 Task: Filter tasks by status 'Deferred' in the task management application.
Action: Mouse moved to (15, 151)
Screenshot: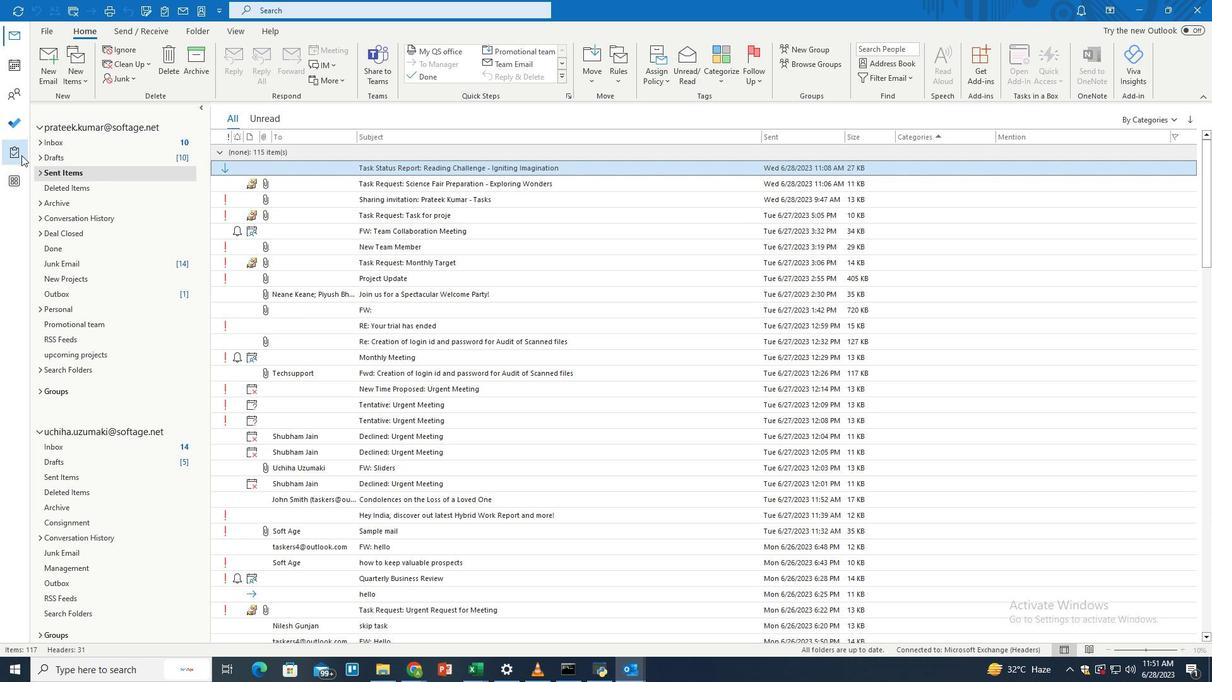 
Action: Mouse pressed left at (15, 151)
Screenshot: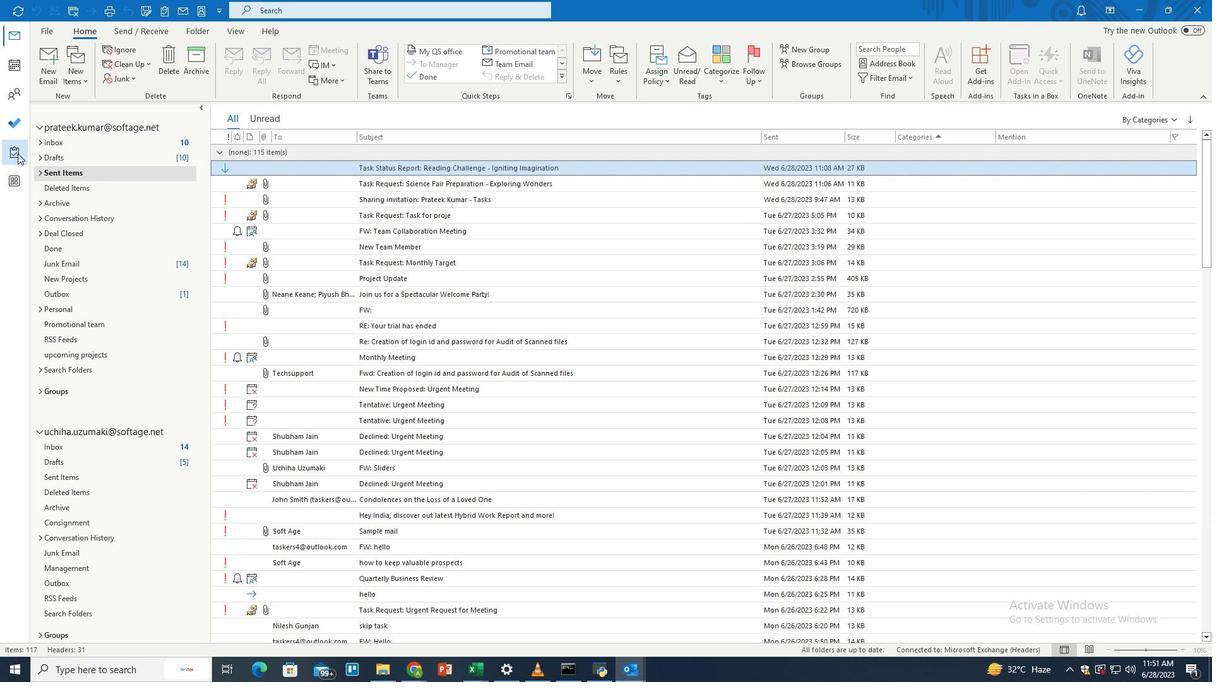 
Action: Mouse moved to (404, 12)
Screenshot: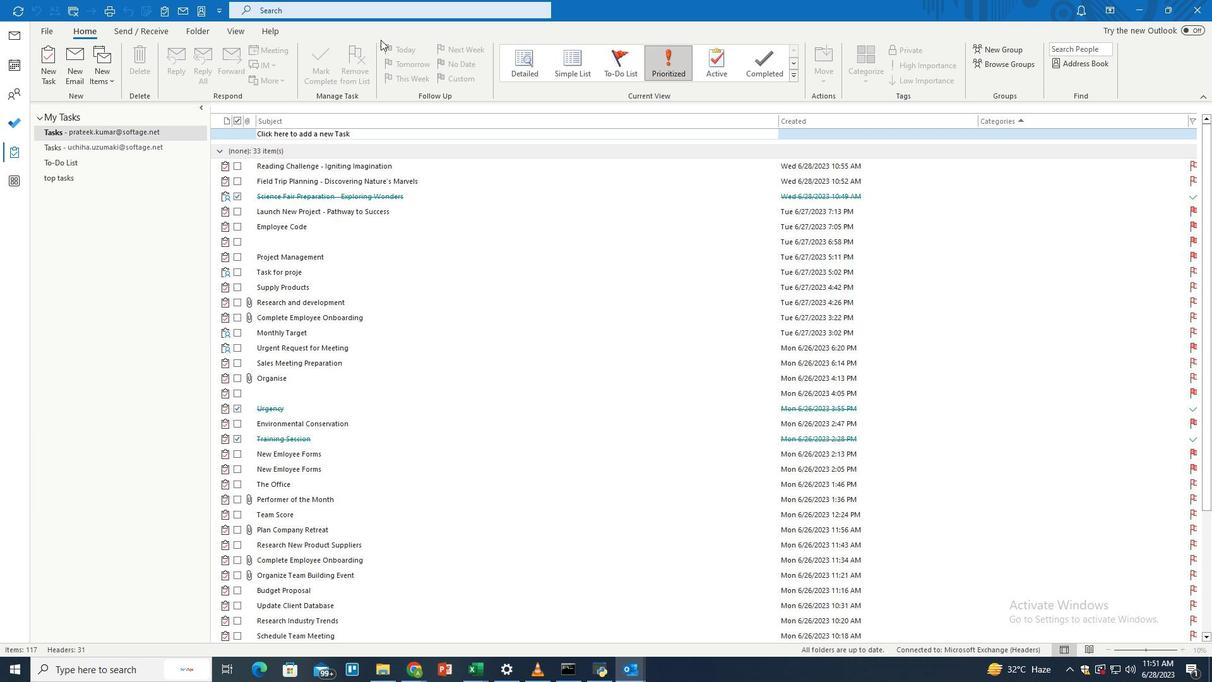 
Action: Mouse pressed left at (404, 12)
Screenshot: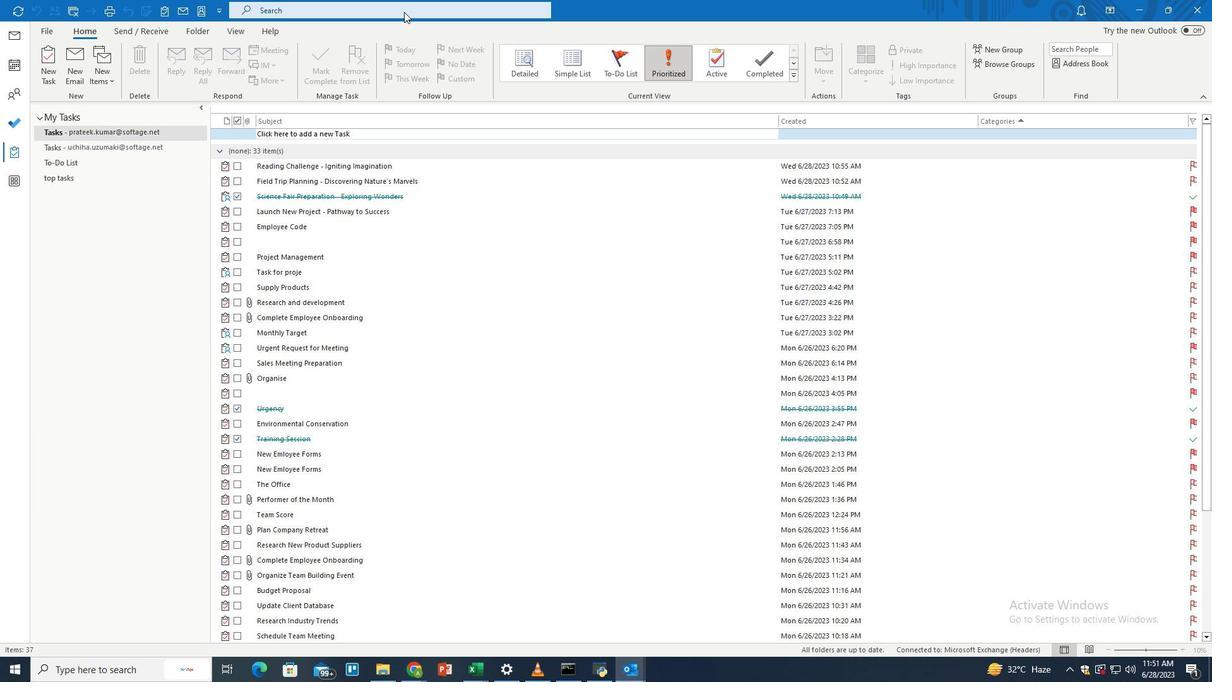 
Action: Mouse moved to (590, 10)
Screenshot: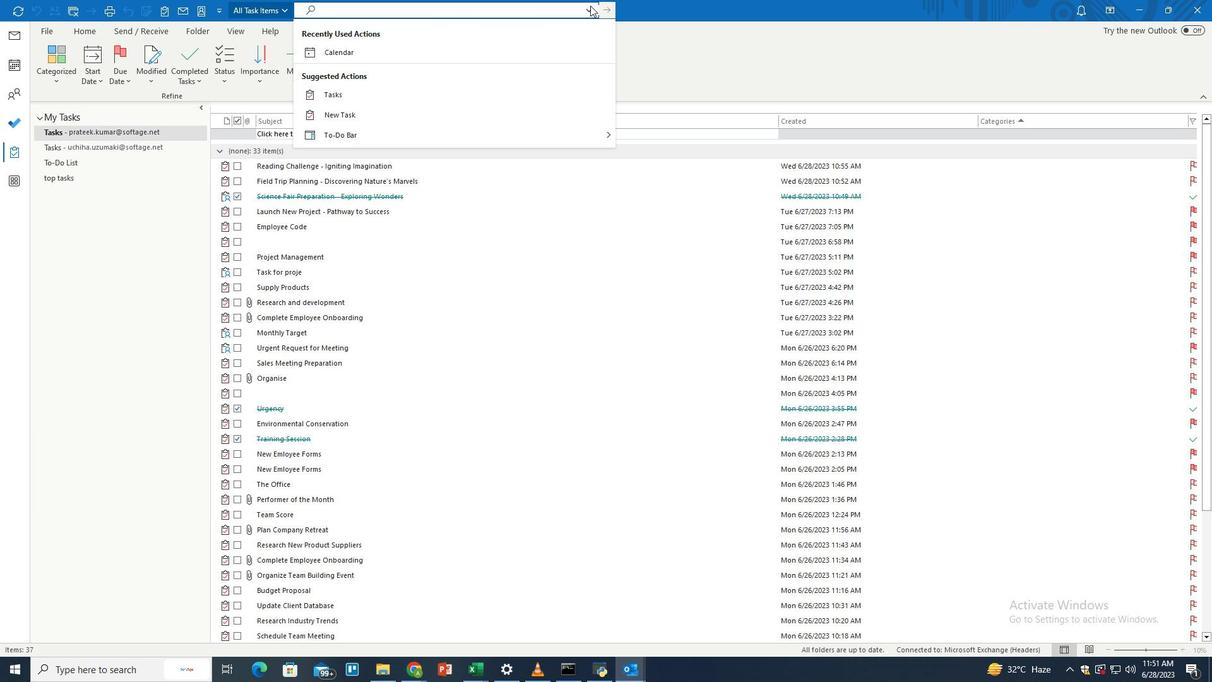 
Action: Mouse pressed left at (590, 10)
Screenshot: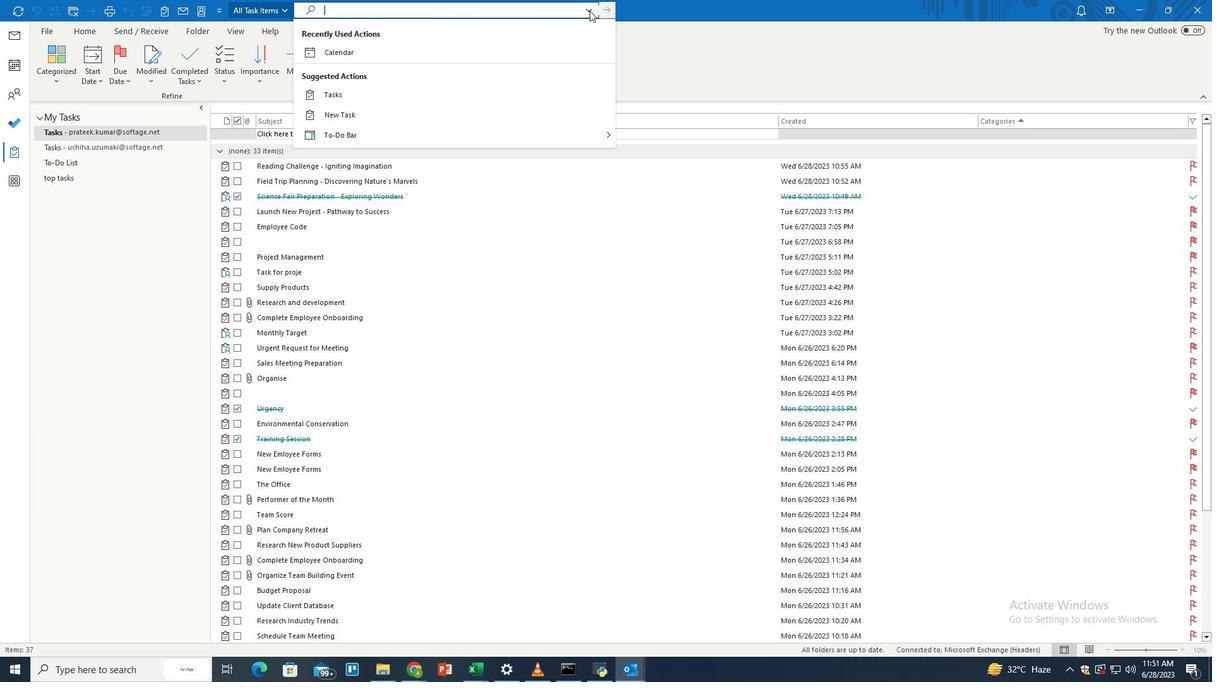
Action: Mouse moved to (372, 247)
Screenshot: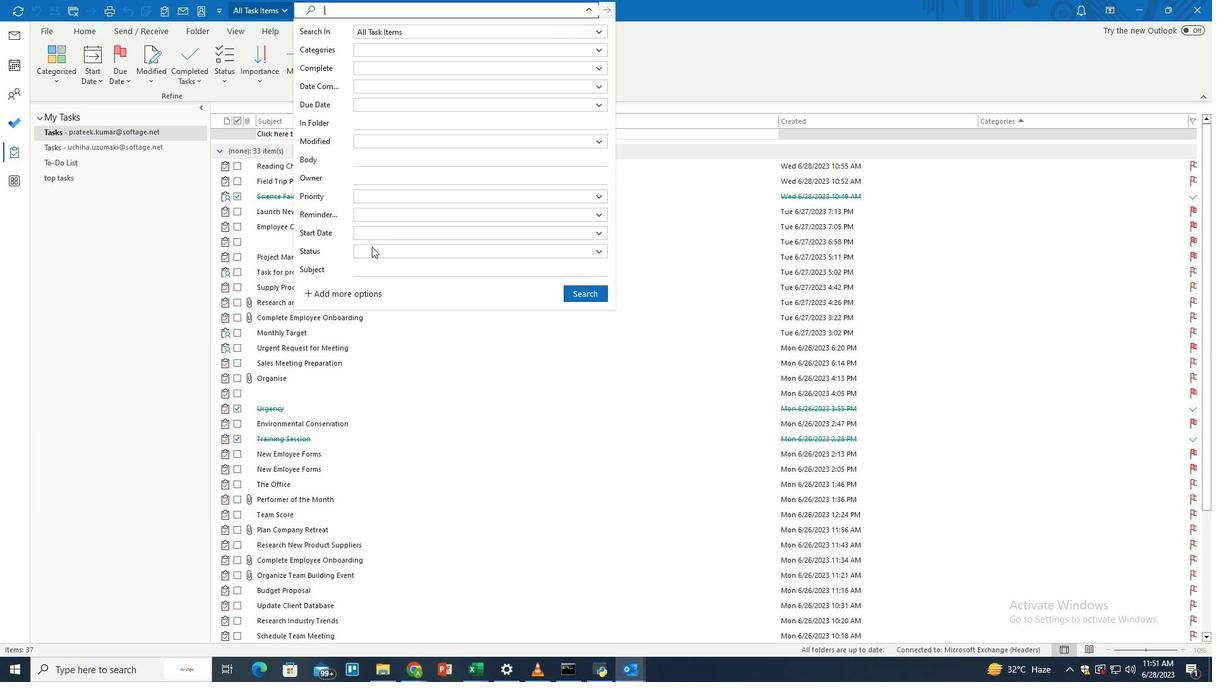 
Action: Mouse pressed left at (372, 247)
Screenshot: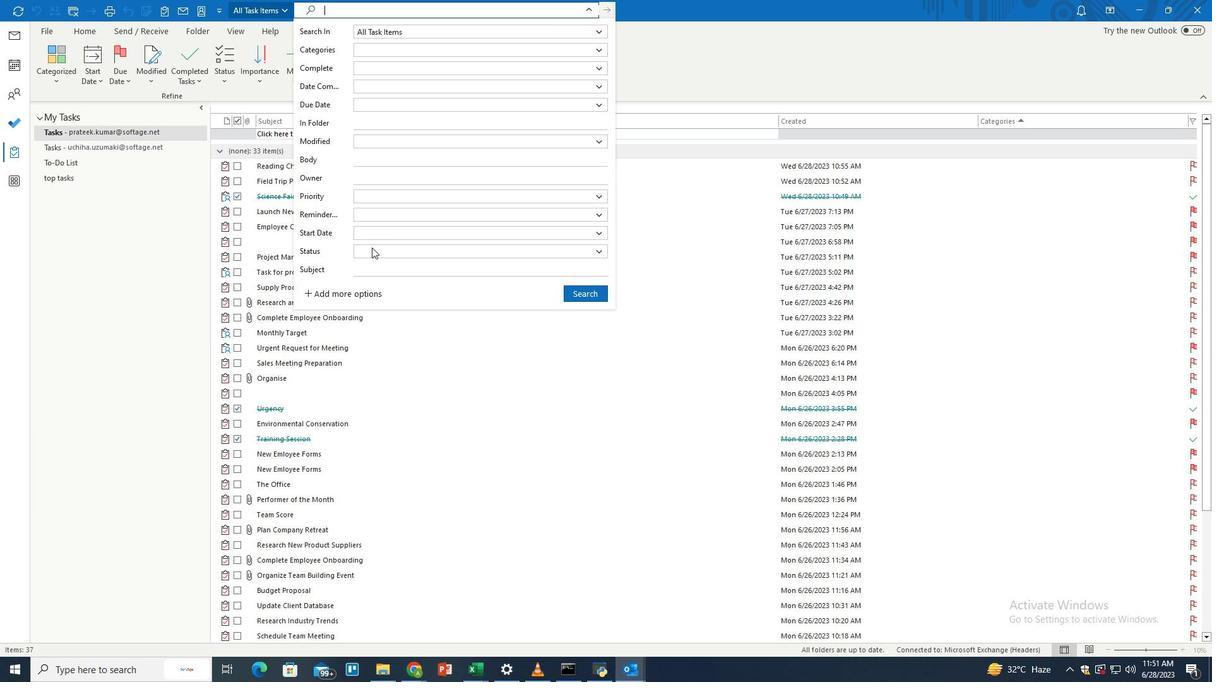 
Action: Mouse moved to (375, 320)
Screenshot: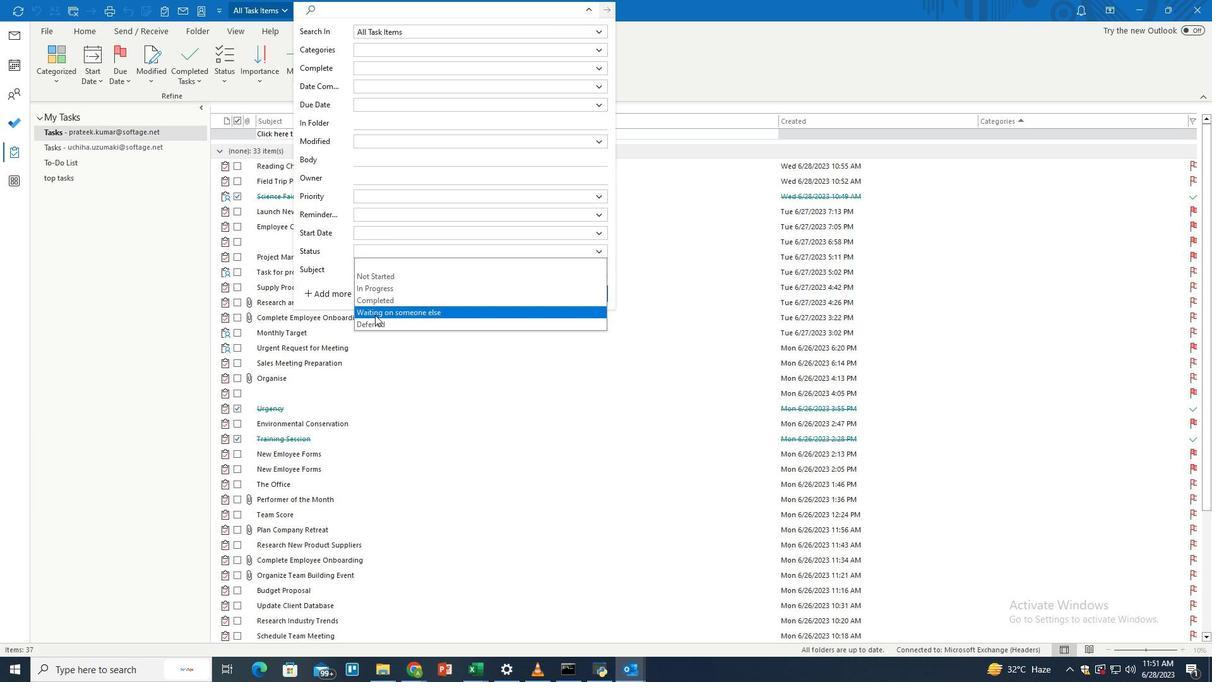 
Action: Mouse pressed left at (375, 320)
Screenshot: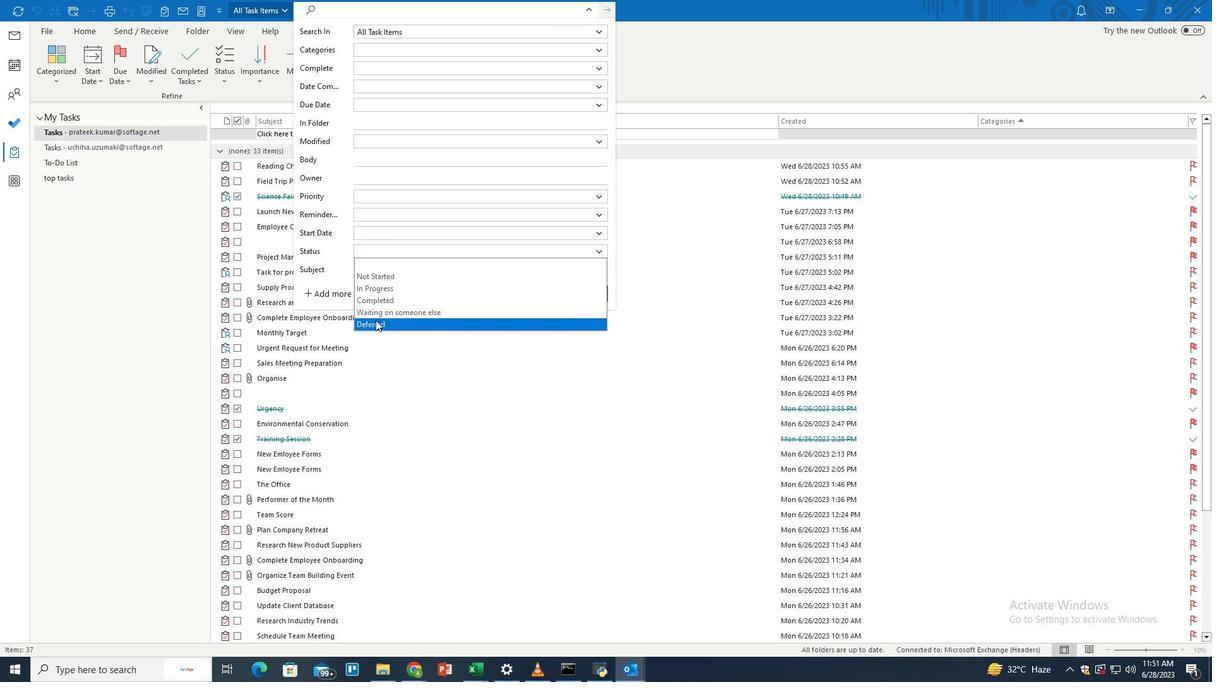 
Action: Mouse moved to (579, 293)
Screenshot: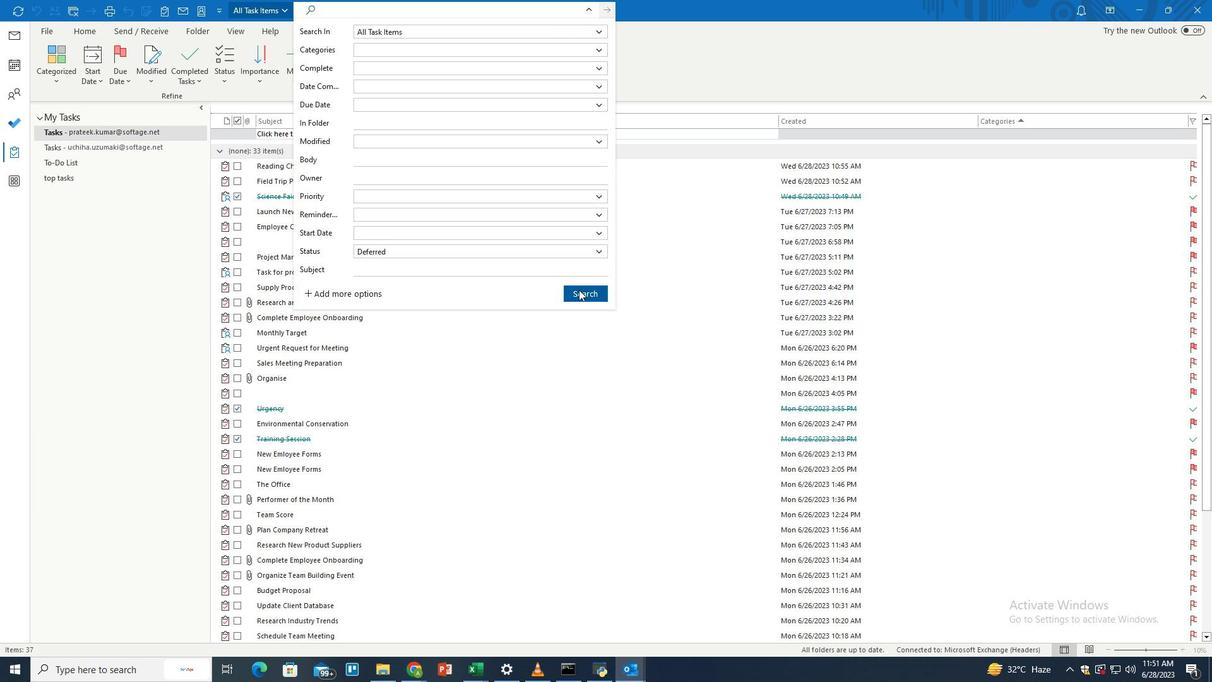 
Action: Mouse pressed left at (579, 293)
Screenshot: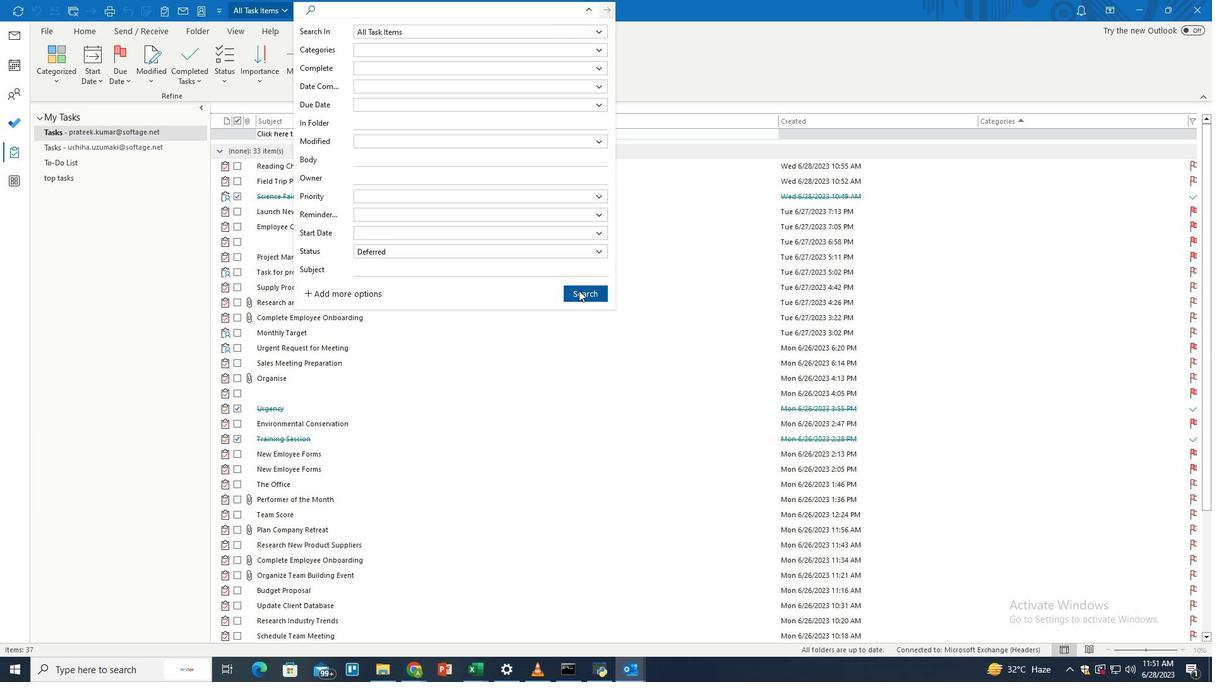 
Action: Mouse moved to (526, 249)
Screenshot: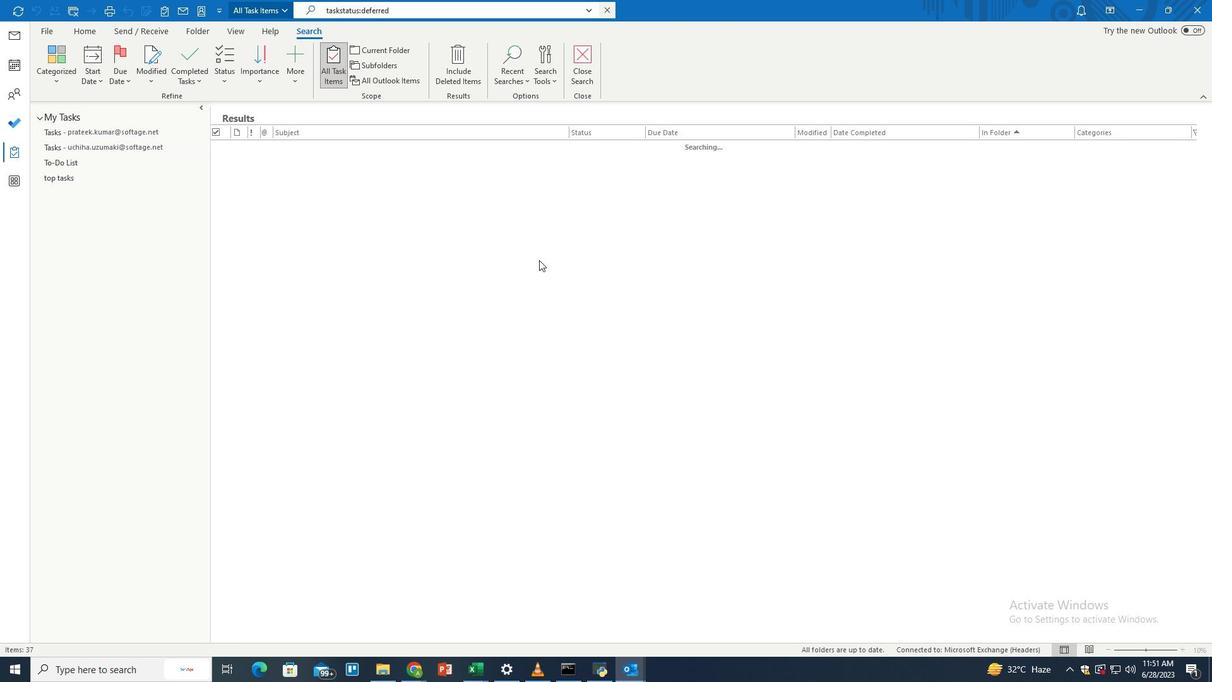 
